 Task: Add a button with the title "Remove the label" that removes the label from the card.
Action: Mouse pressed left at (802, 236)
Screenshot: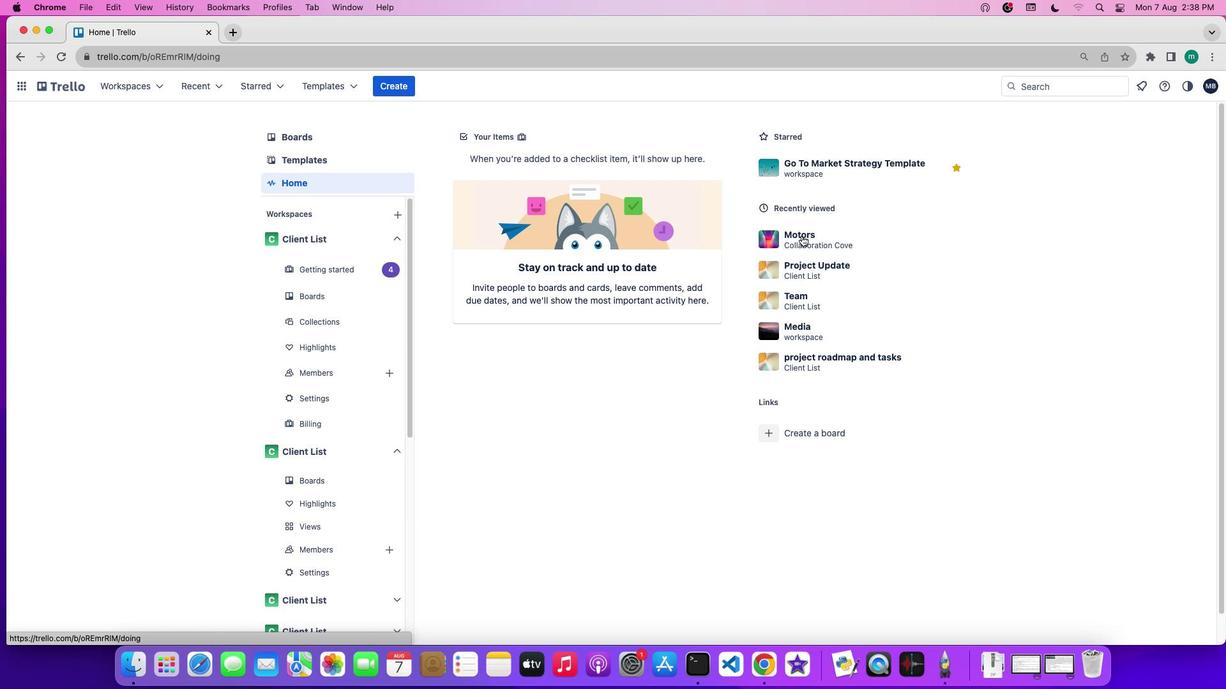 
Action: Mouse moved to (42, 294)
Screenshot: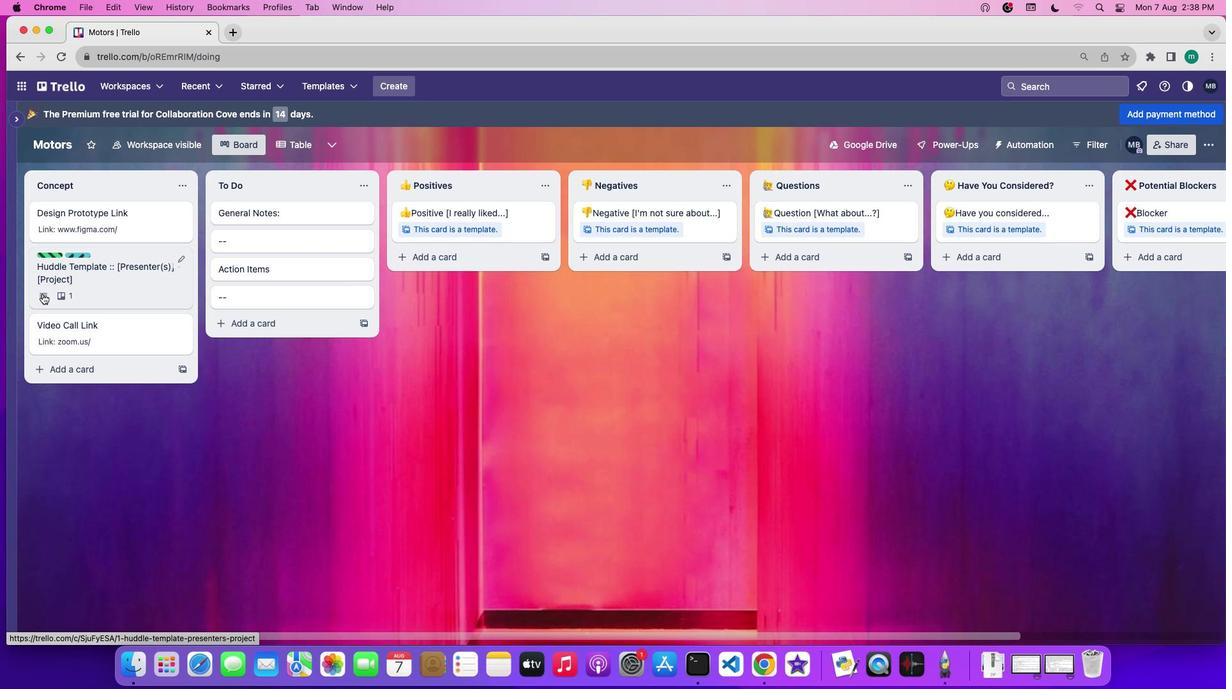 
Action: Mouse pressed left at (42, 294)
Screenshot: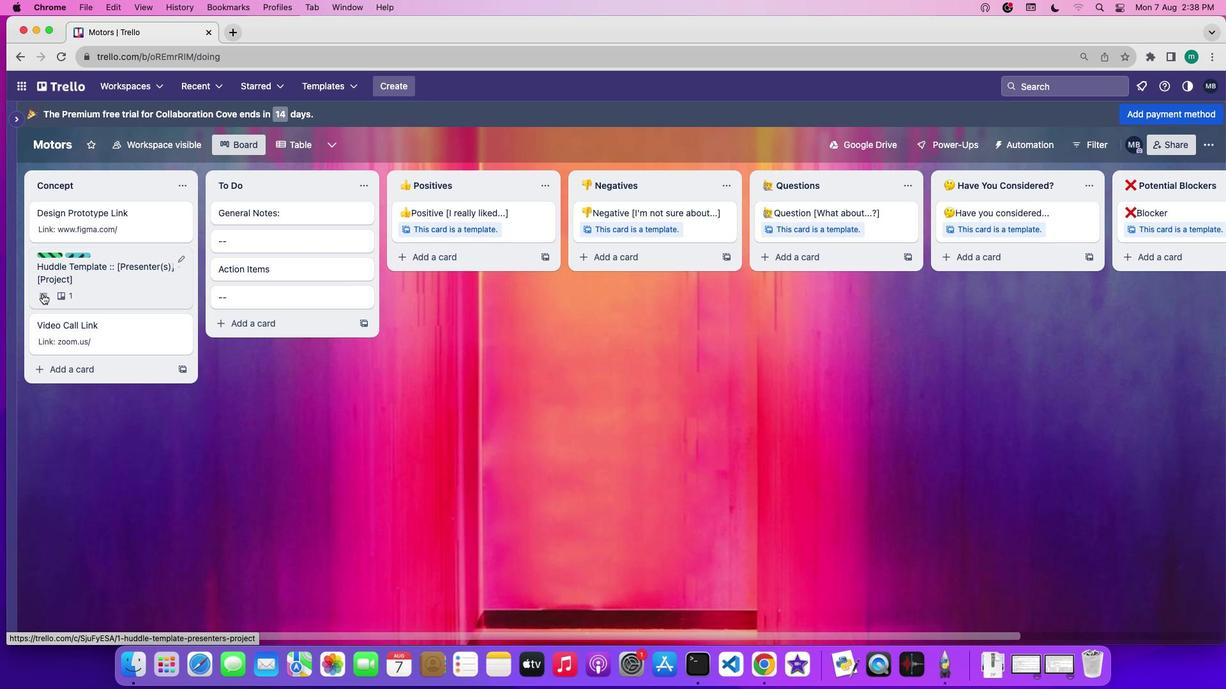 
Action: Mouse moved to (789, 548)
Screenshot: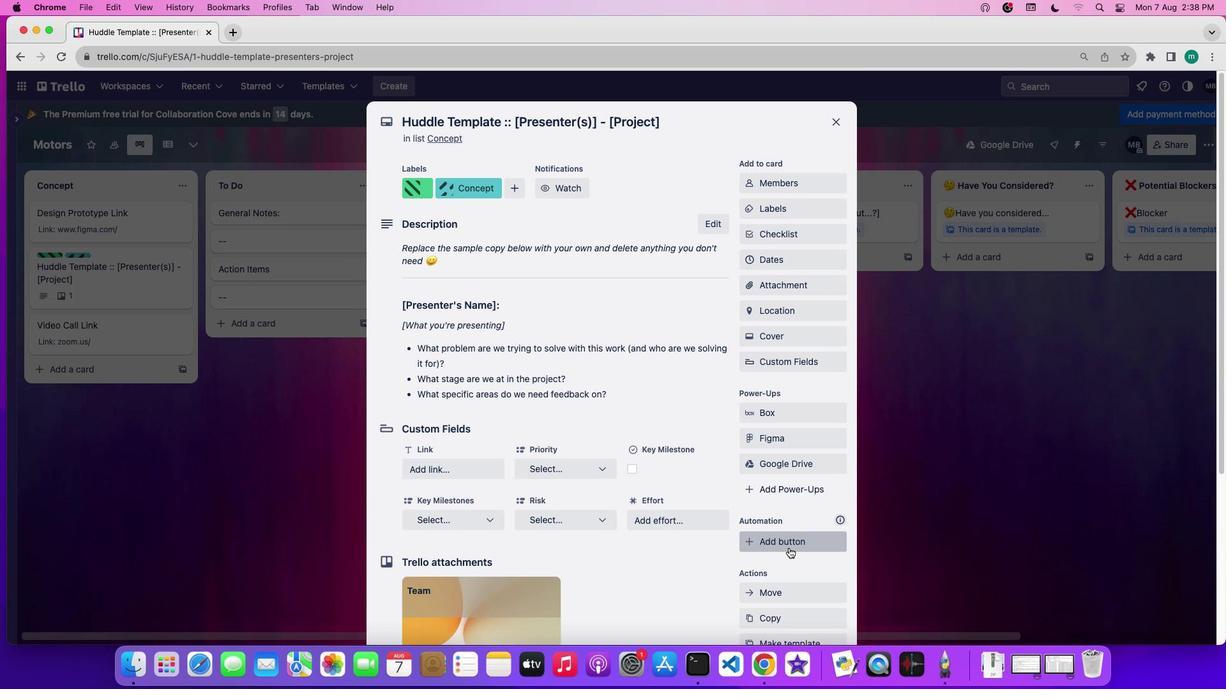 
Action: Mouse pressed left at (789, 548)
Screenshot: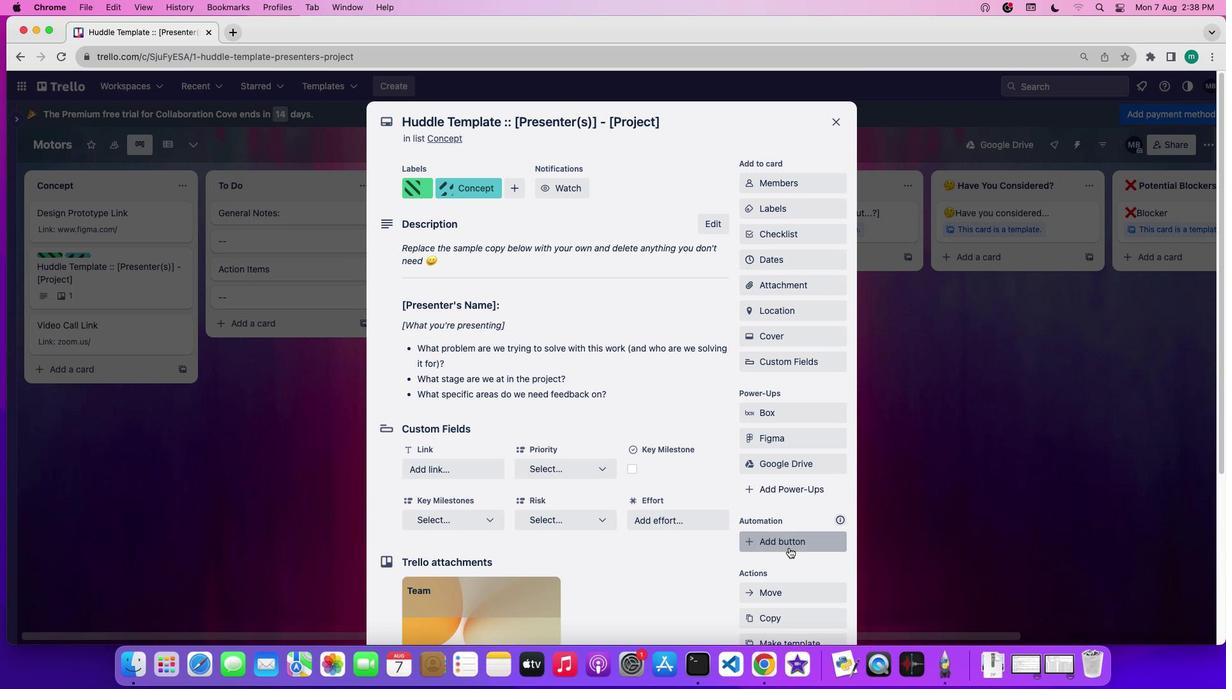 
Action: Mouse moved to (788, 406)
Screenshot: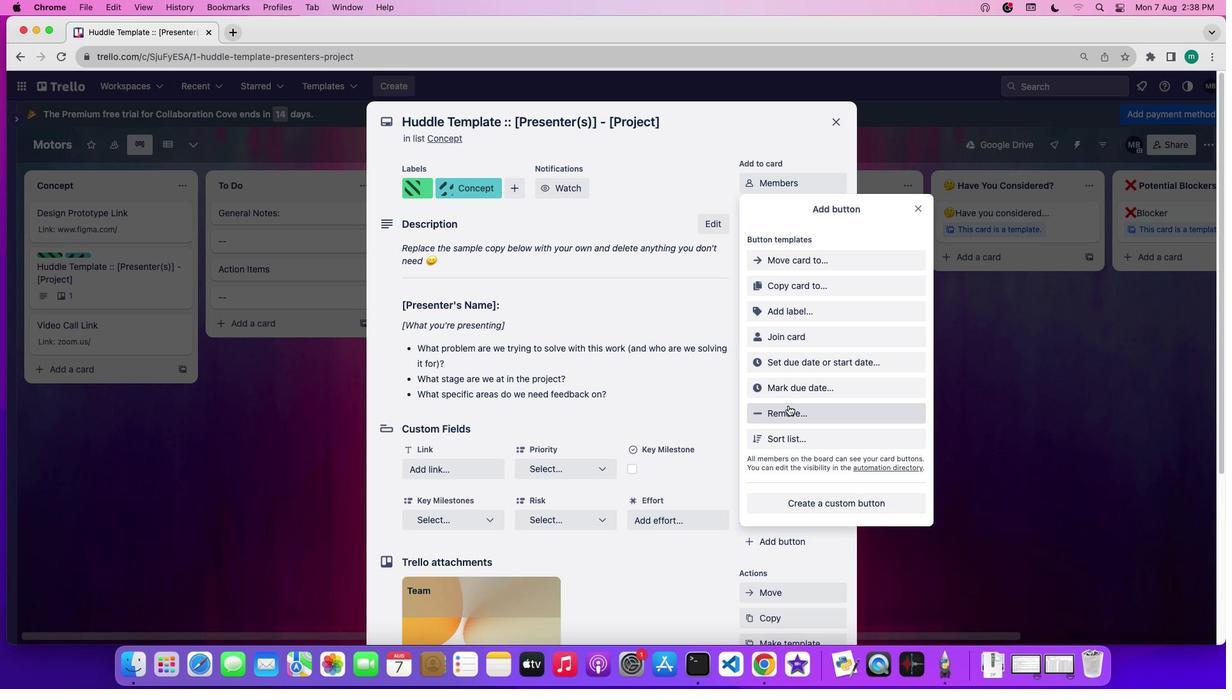 
Action: Mouse pressed left at (788, 406)
Screenshot: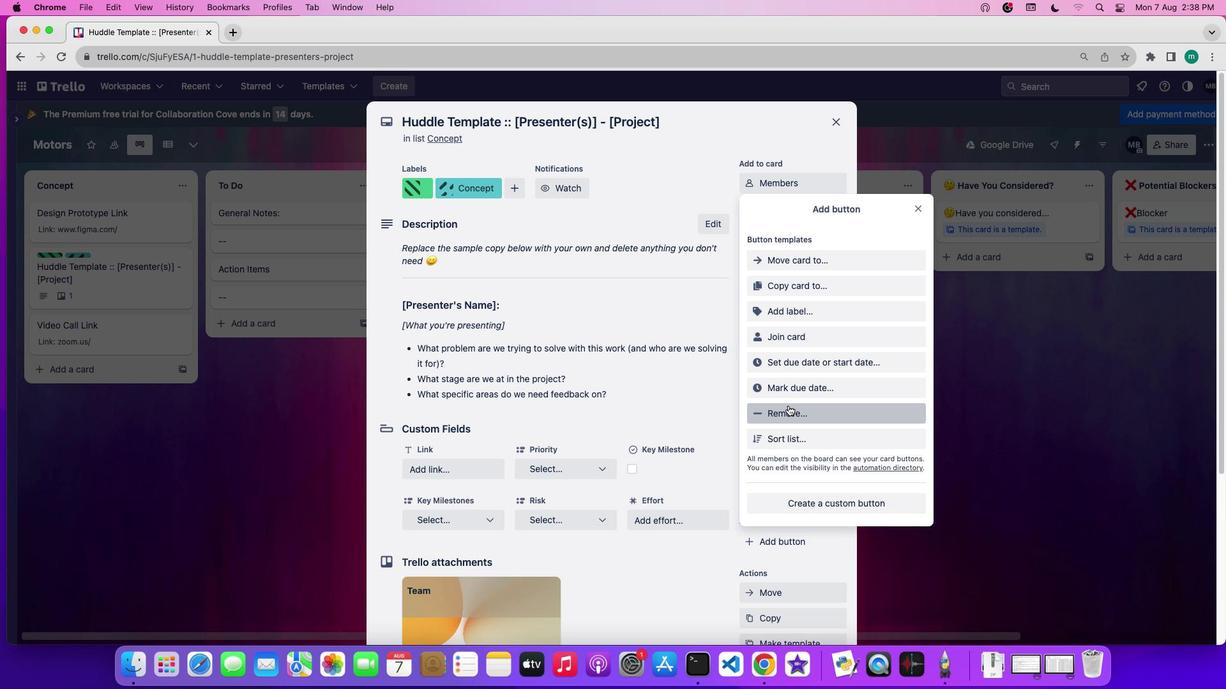 
Action: Mouse moved to (806, 343)
Screenshot: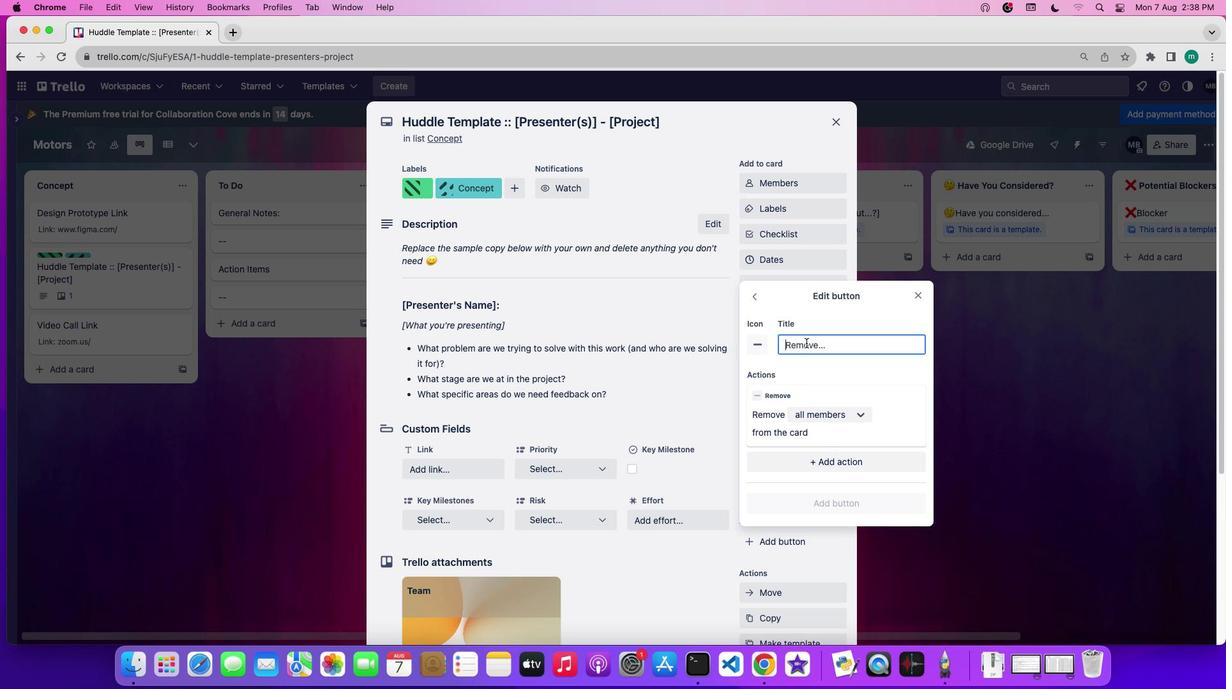 
Action: Mouse pressed left at (806, 343)
Screenshot: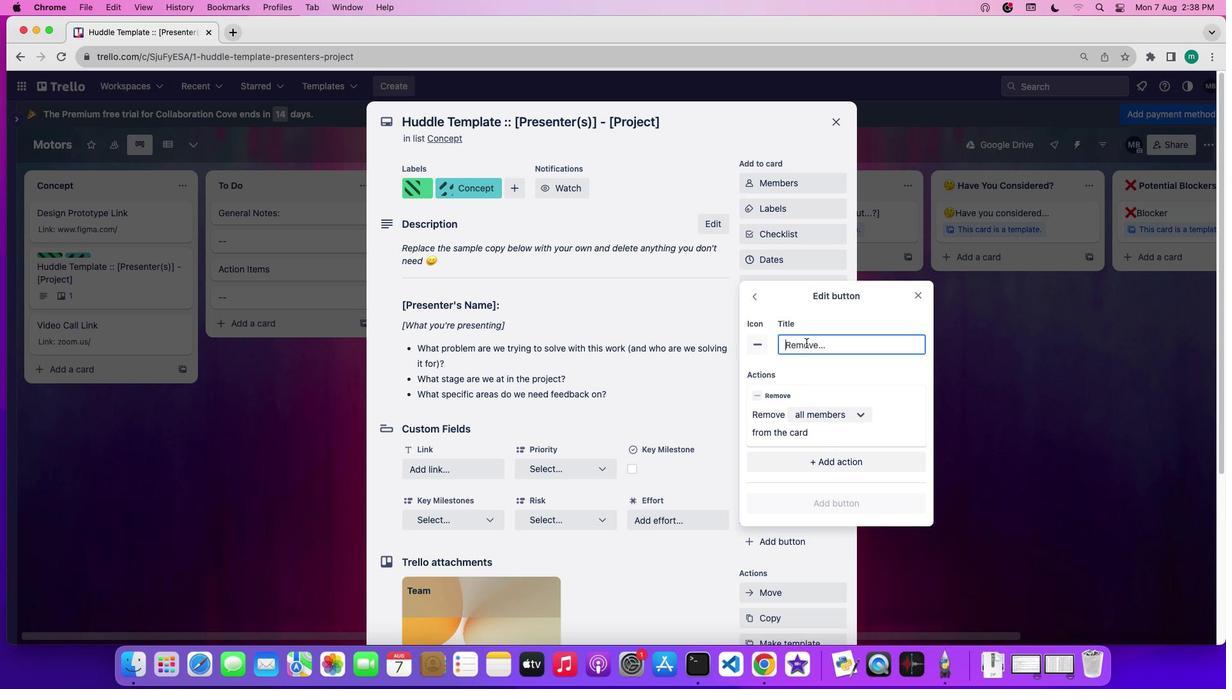 
Action: Key pressed Key.shift'R''e''m''o''v''e'Key.space't''h''e'Key.space'l''a''b''e''l'
Screenshot: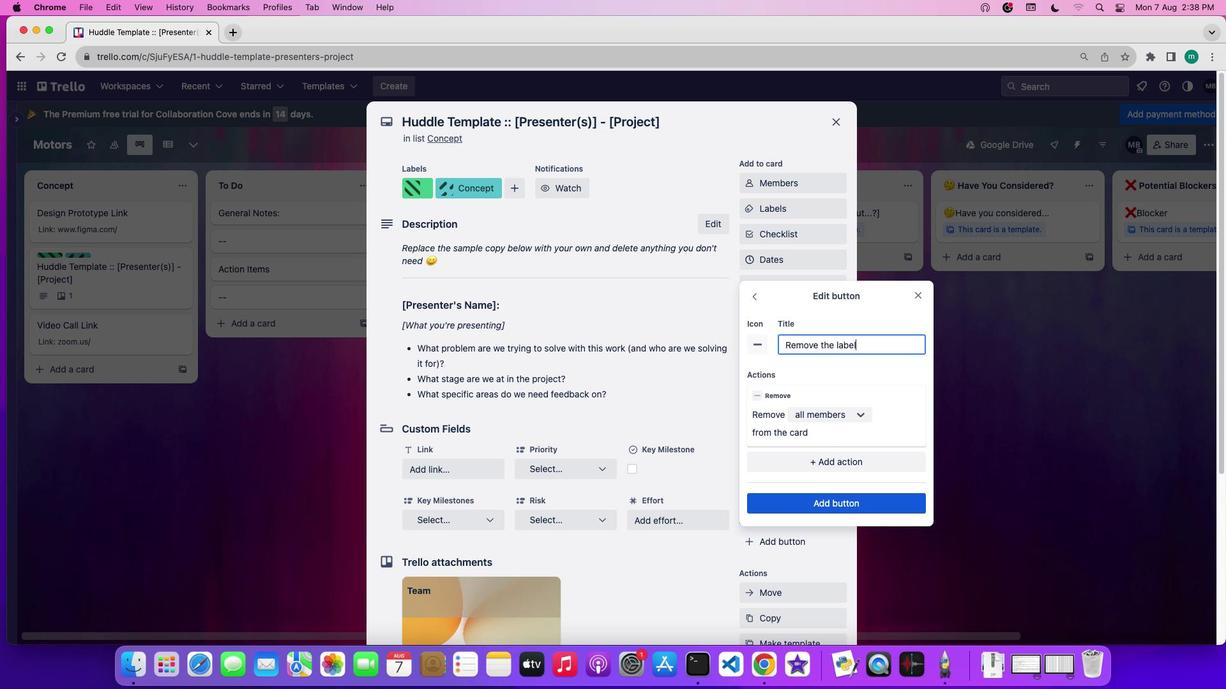 
Action: Mouse moved to (805, 376)
Screenshot: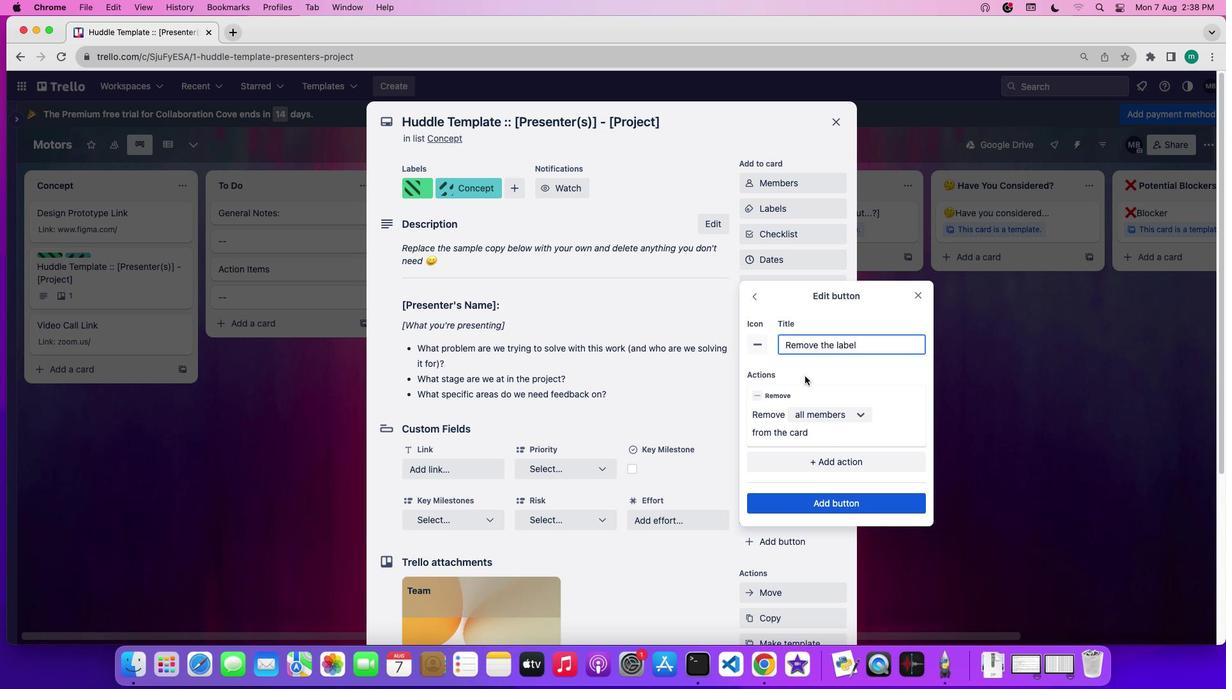 
Action: Mouse scrolled (805, 376) with delta (0, 0)
Screenshot: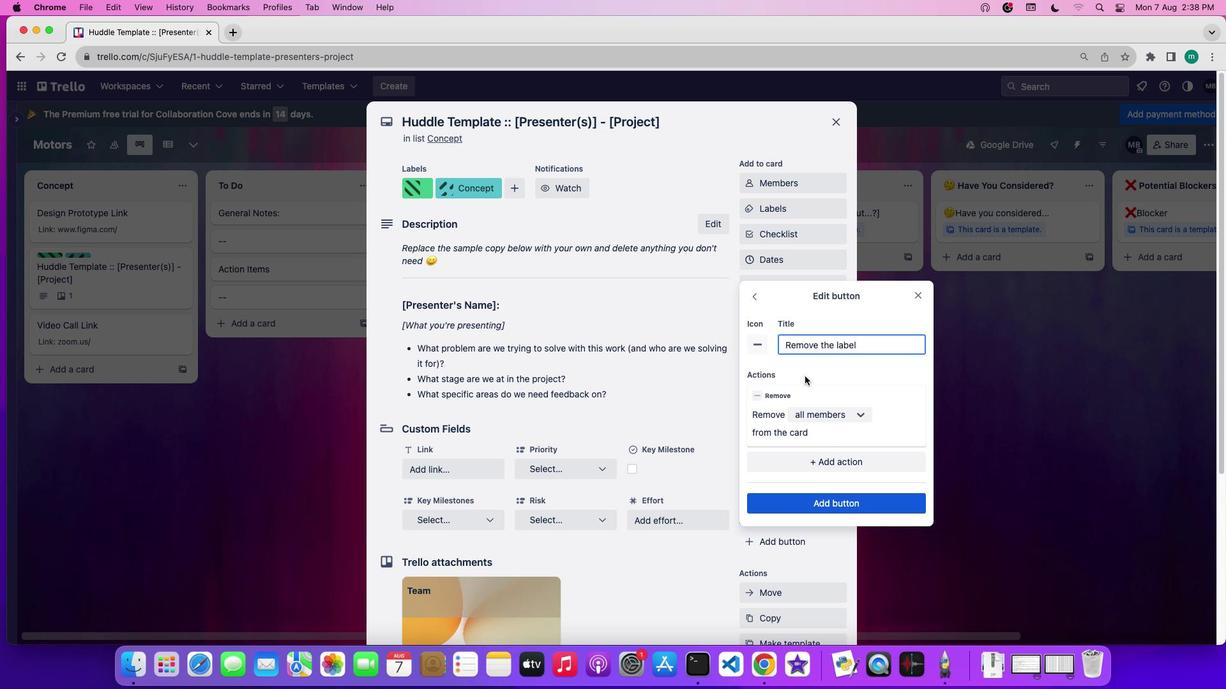 
Action: Mouse scrolled (805, 376) with delta (0, 0)
Screenshot: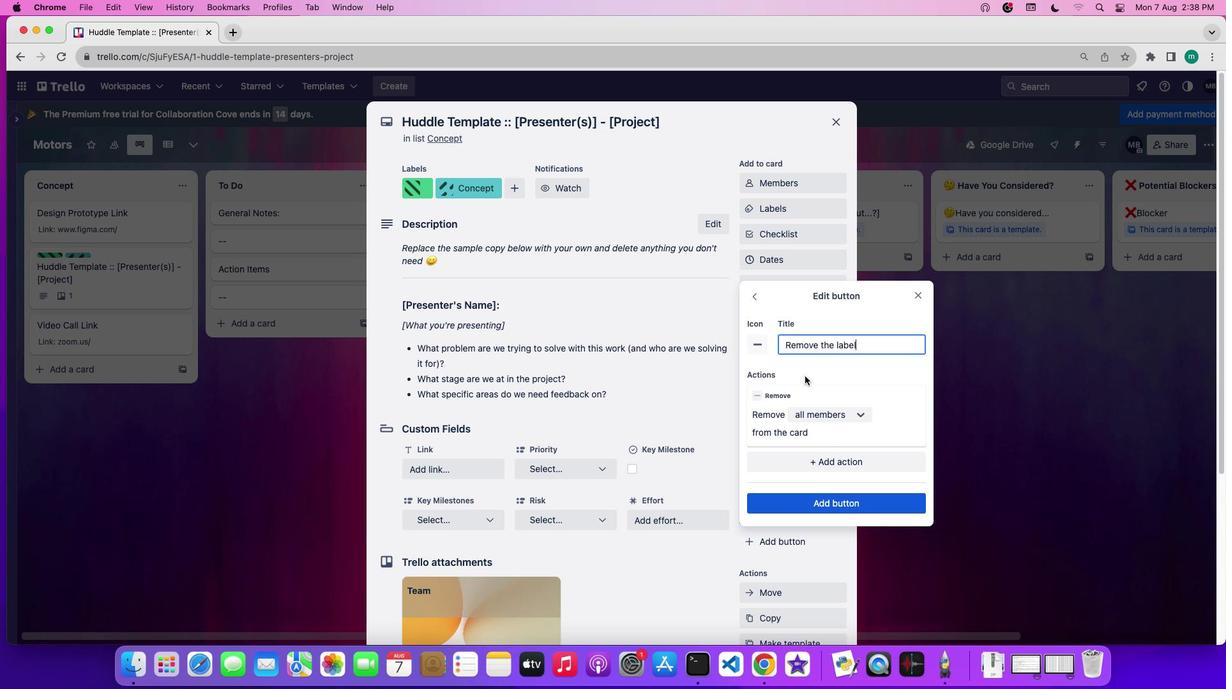 
Action: Mouse scrolled (805, 376) with delta (0, 0)
Screenshot: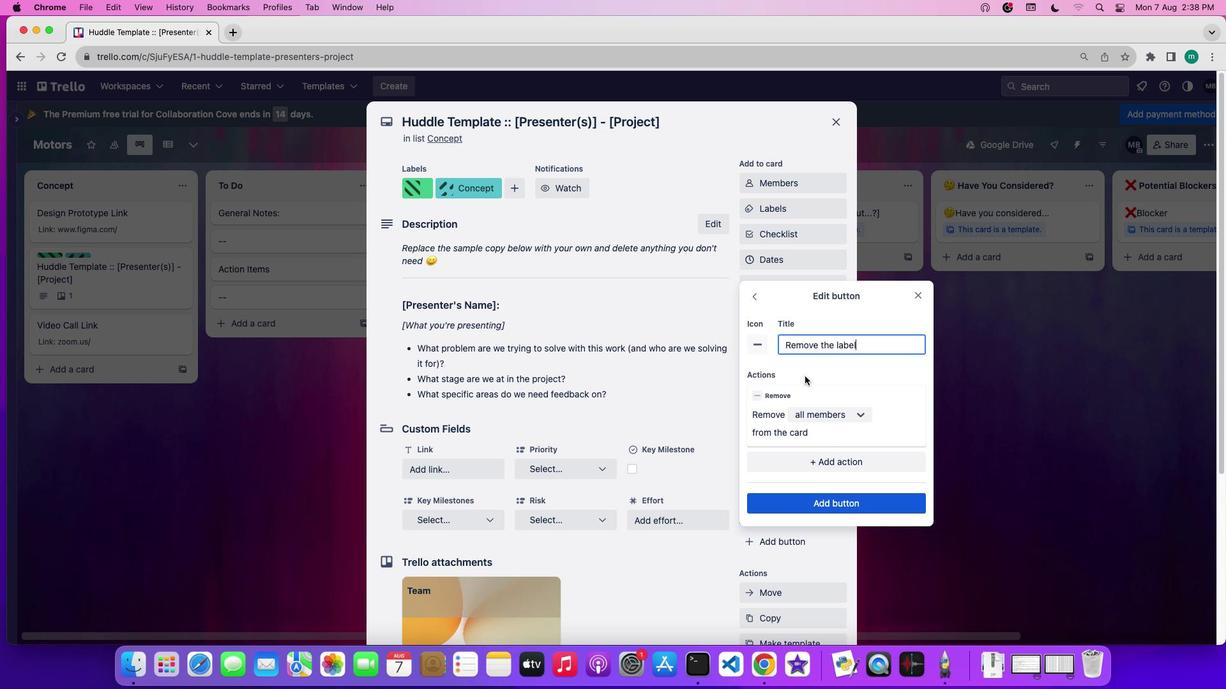 
Action: Mouse moved to (825, 414)
Screenshot: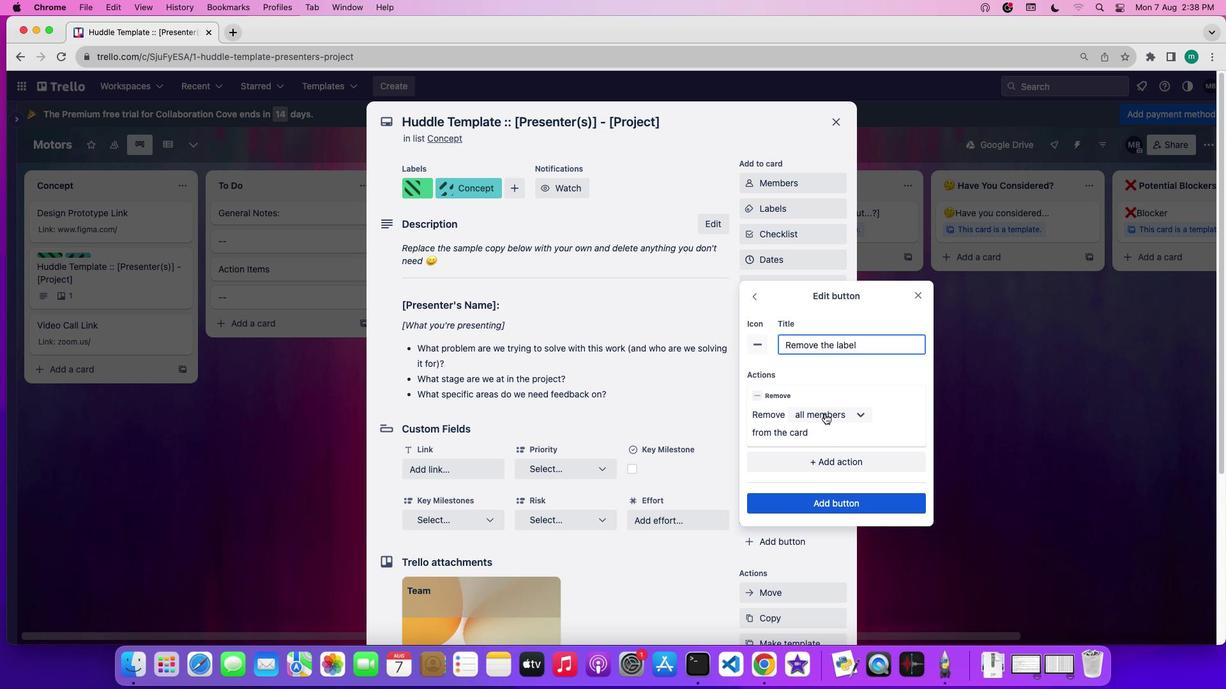 
Action: Mouse pressed left at (825, 414)
Screenshot: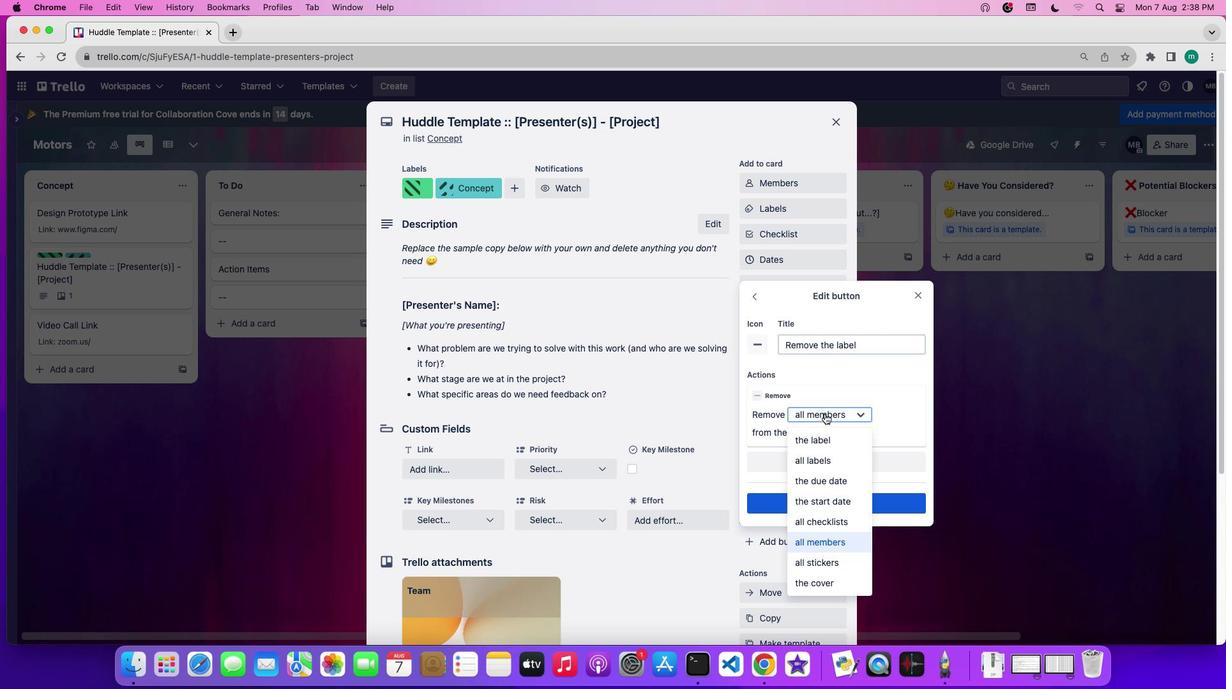 
Action: Mouse moved to (831, 438)
Screenshot: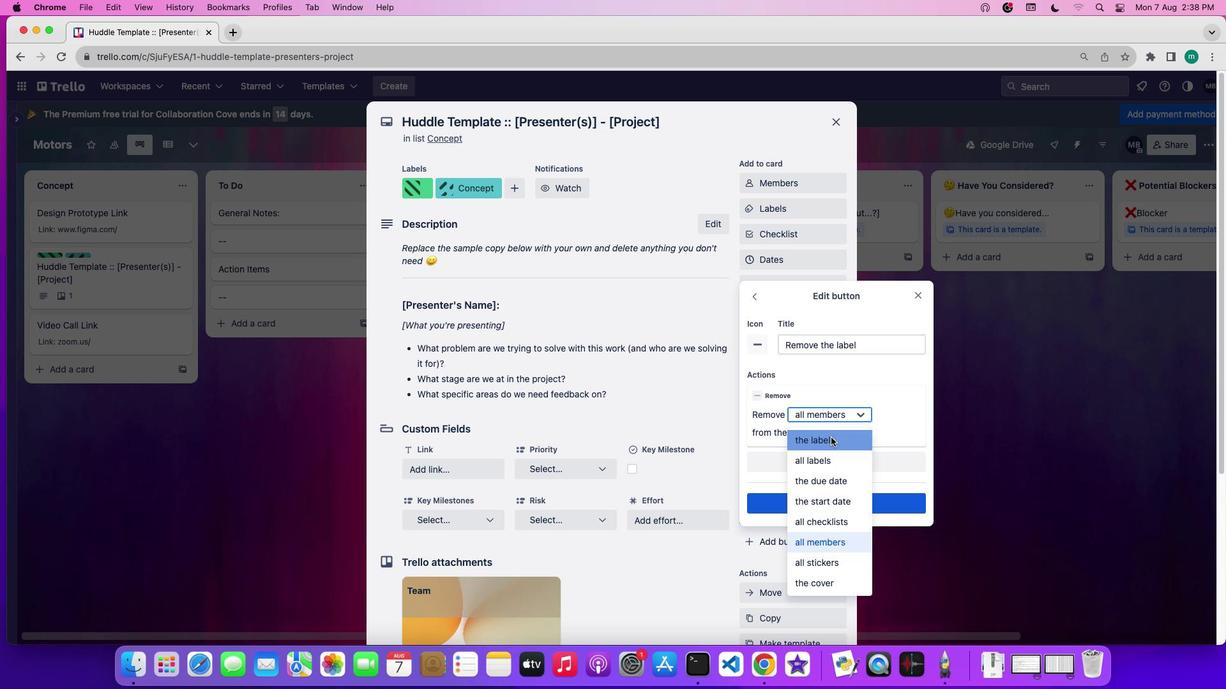 
Action: Mouse pressed left at (831, 438)
Screenshot: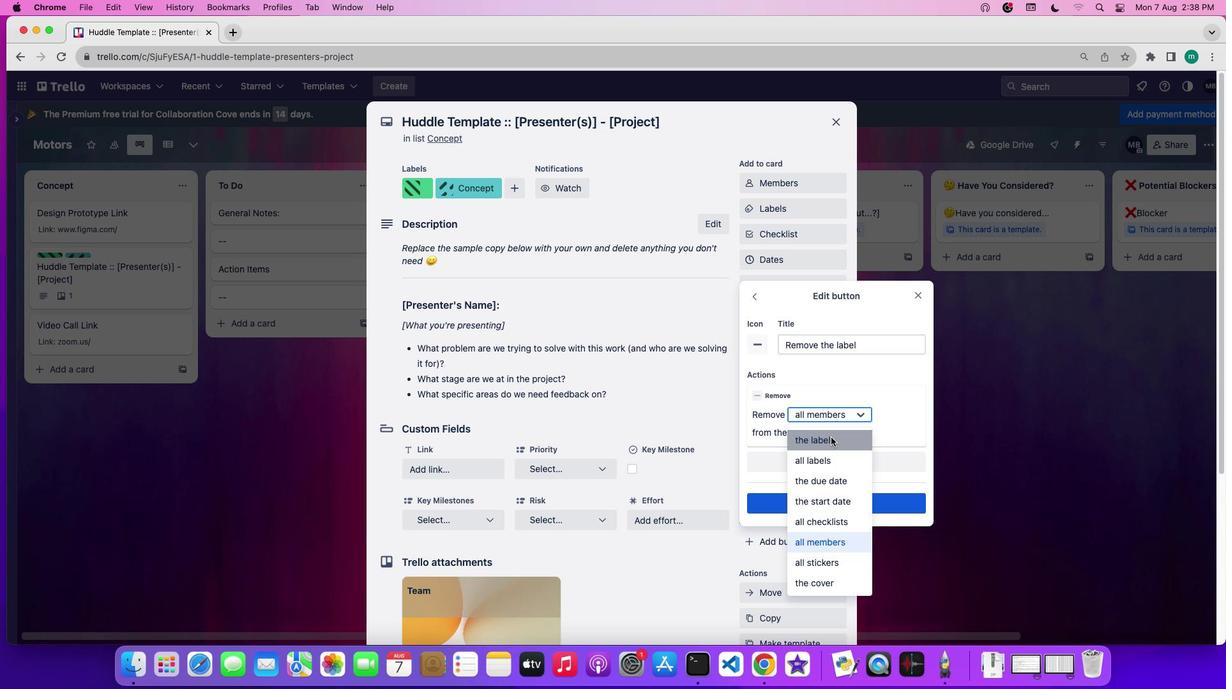 
Action: Mouse moved to (845, 431)
Screenshot: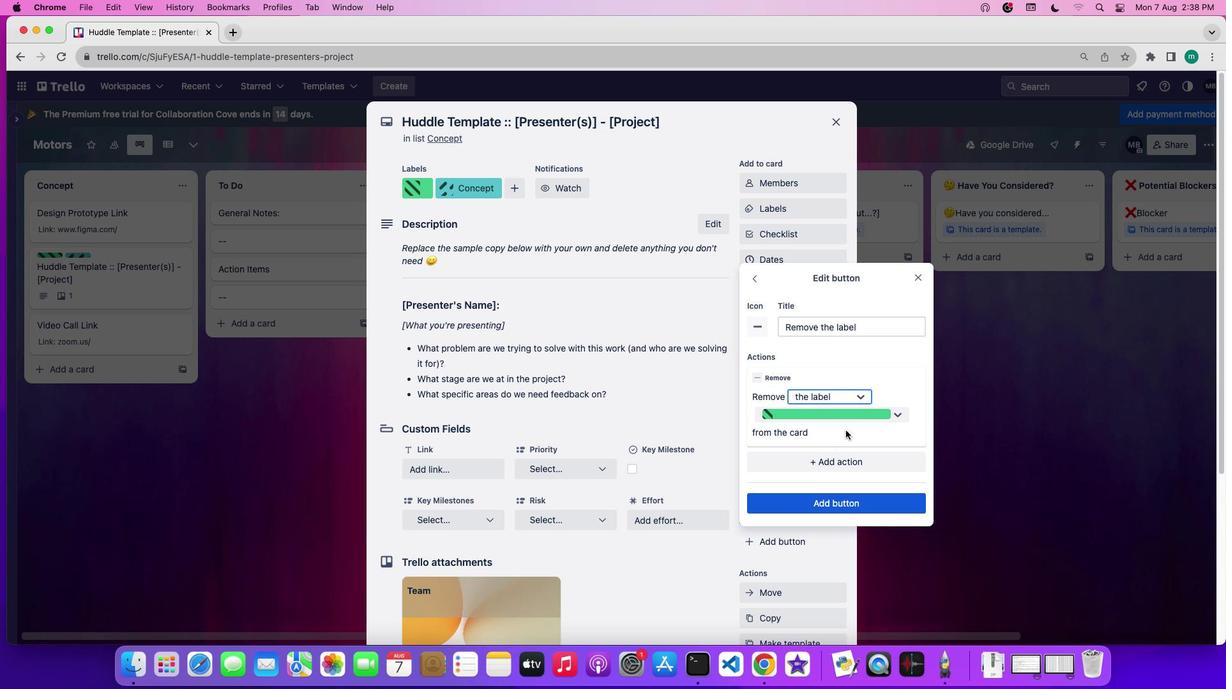 
